 Task: Look for products in the category "Lotion" from Moon Valley Organics only.
Action: Mouse moved to (847, 288)
Screenshot: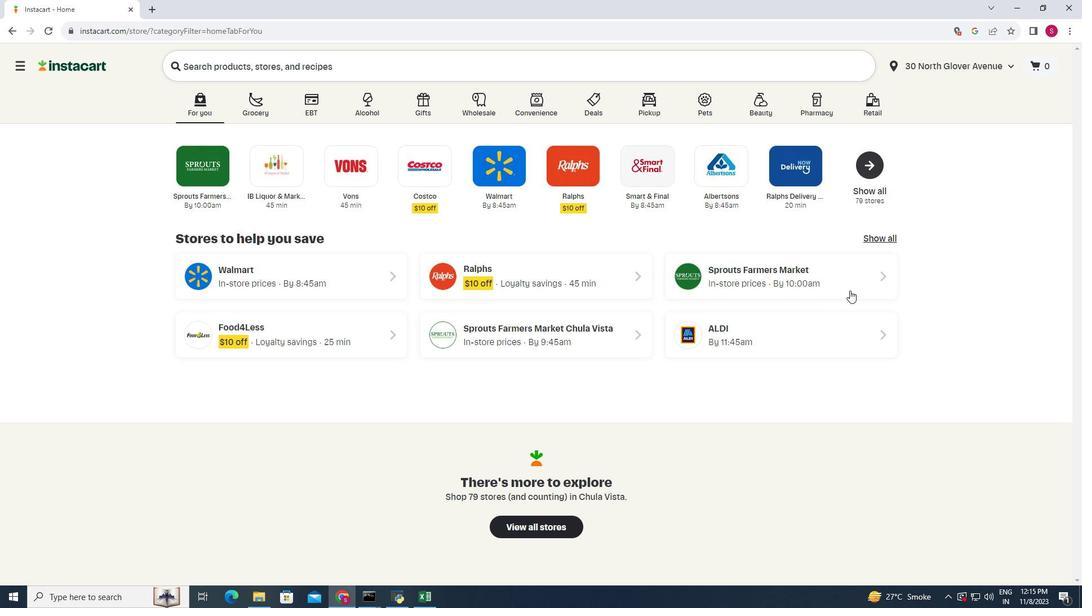 
Action: Mouse pressed left at (847, 288)
Screenshot: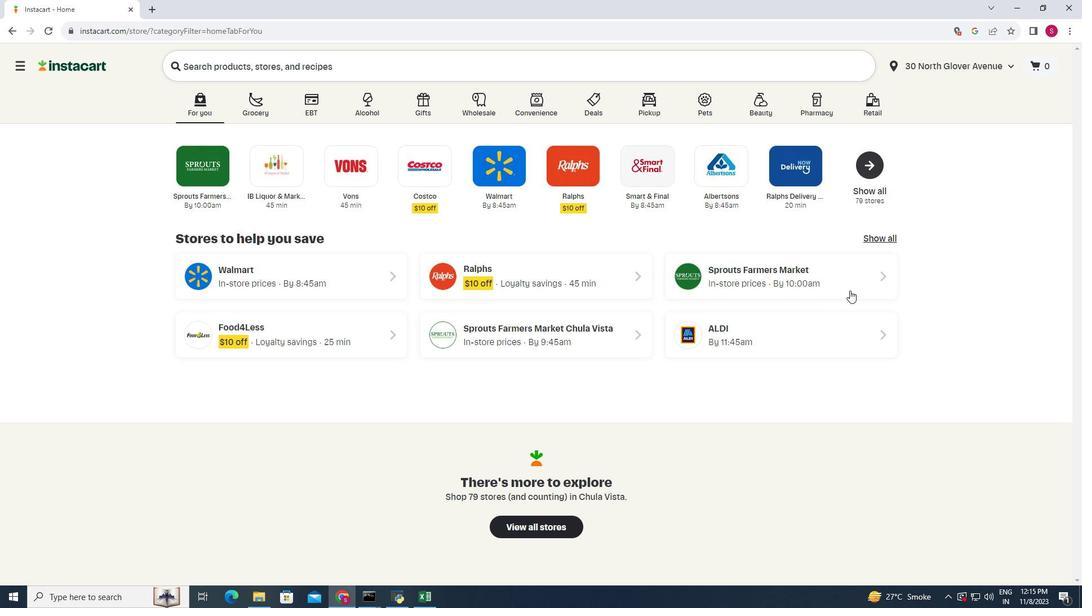 
Action: Mouse moved to (88, 454)
Screenshot: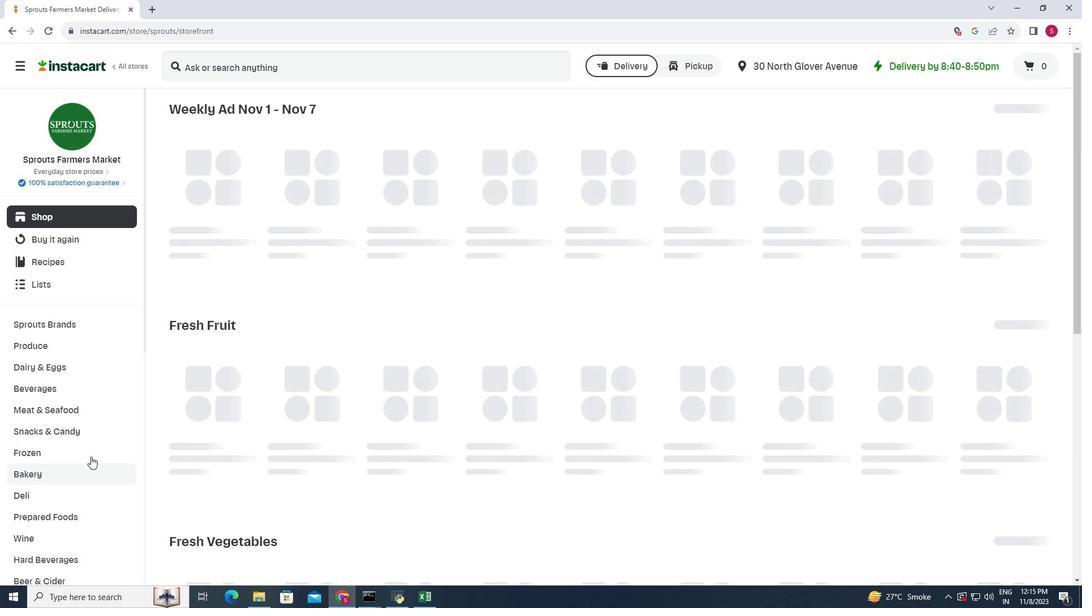 
Action: Mouse scrolled (88, 454) with delta (0, 0)
Screenshot: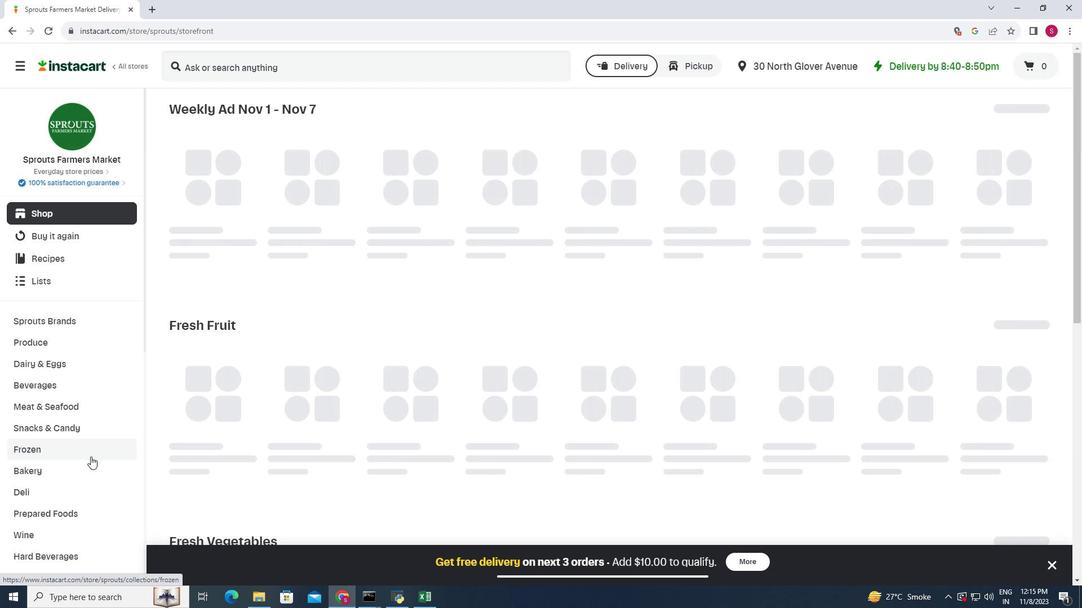 
Action: Mouse scrolled (88, 454) with delta (0, 0)
Screenshot: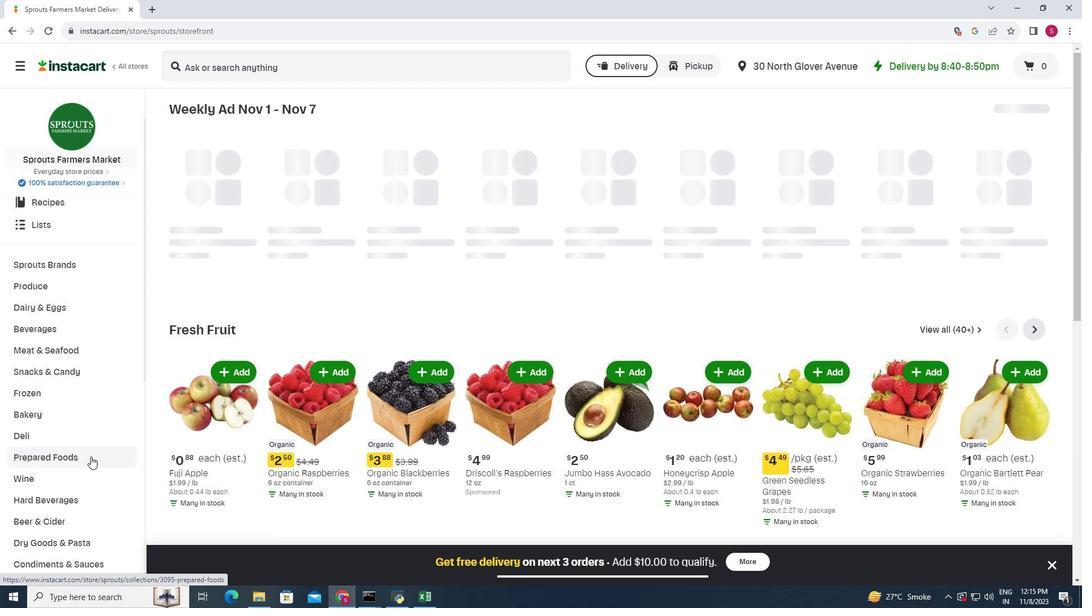 
Action: Mouse scrolled (88, 454) with delta (0, 0)
Screenshot: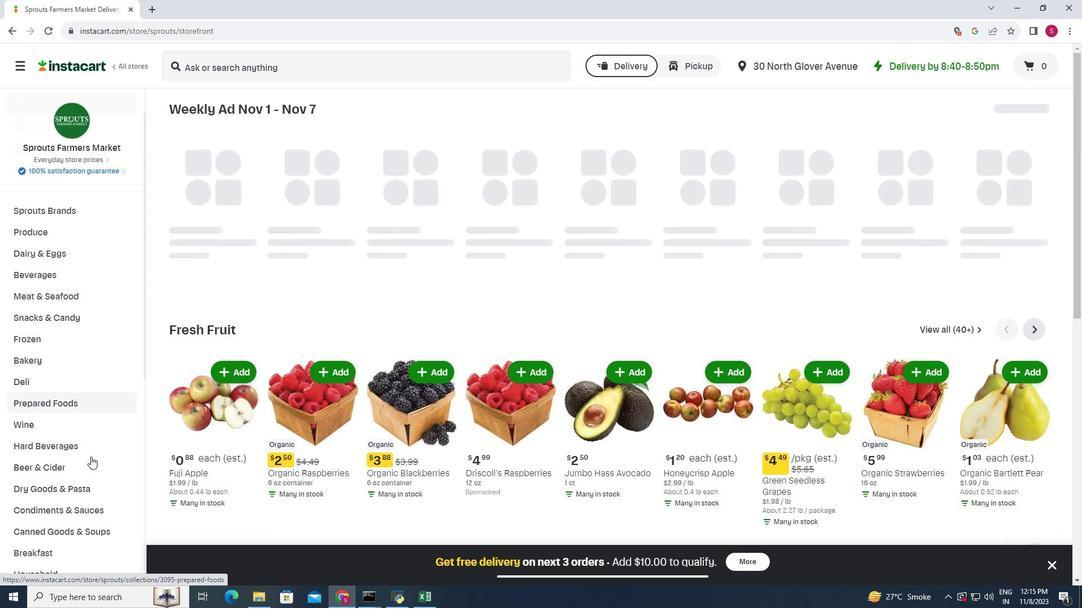 
Action: Mouse scrolled (88, 454) with delta (0, 0)
Screenshot: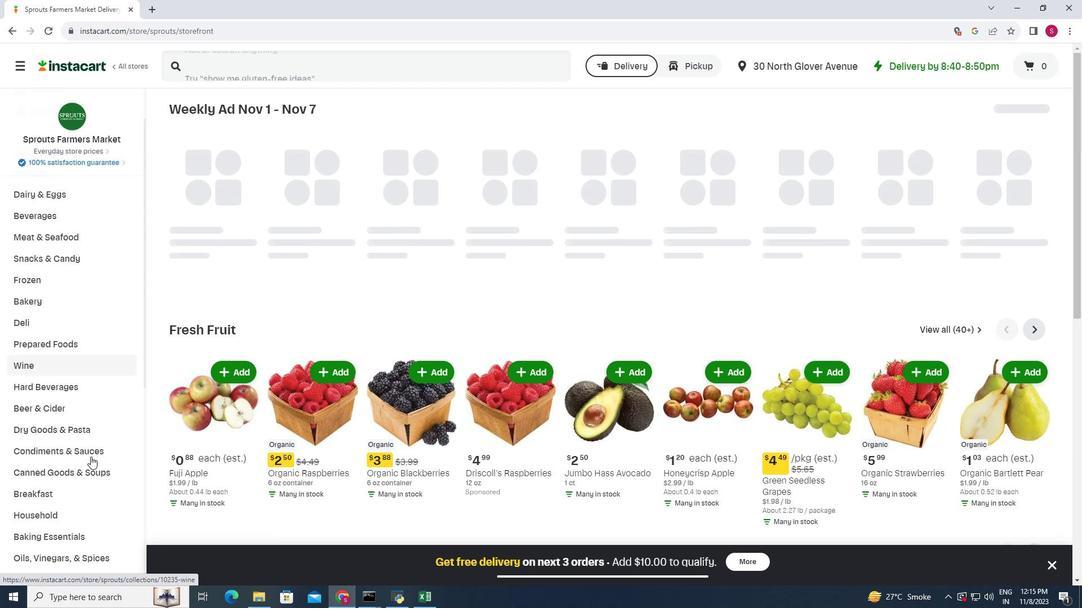 
Action: Mouse scrolled (88, 454) with delta (0, 0)
Screenshot: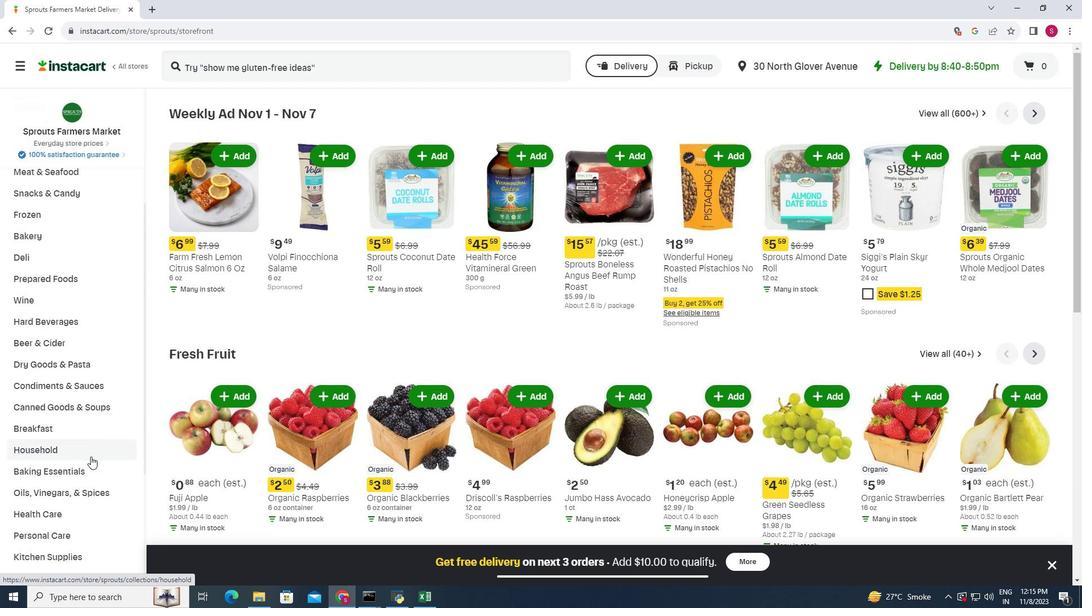 
Action: Mouse scrolled (88, 454) with delta (0, 0)
Screenshot: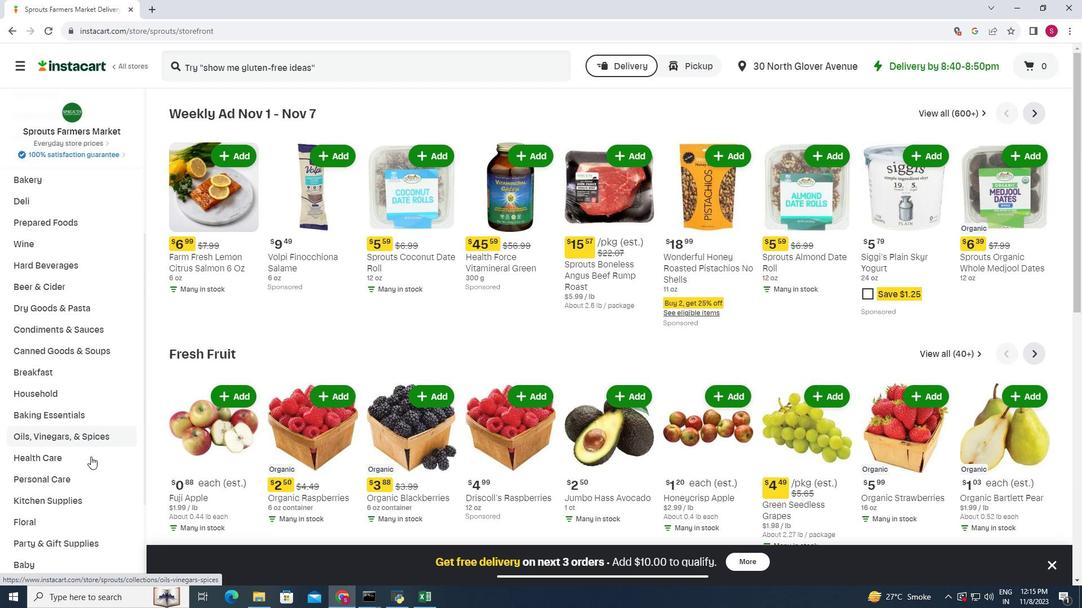 
Action: Mouse moved to (65, 425)
Screenshot: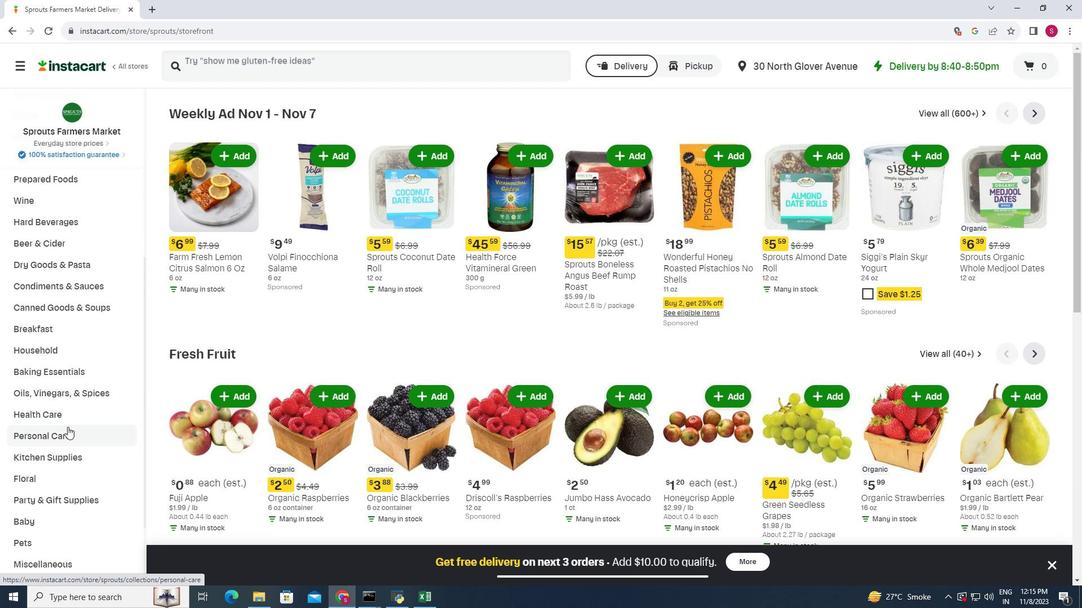 
Action: Mouse pressed left at (65, 425)
Screenshot: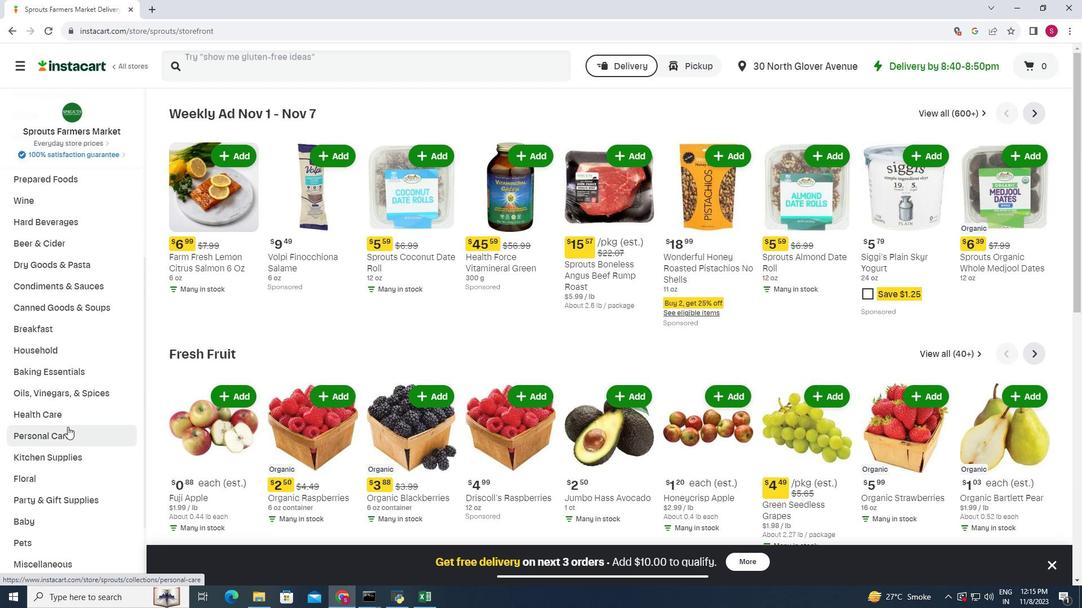
Action: Mouse moved to (288, 138)
Screenshot: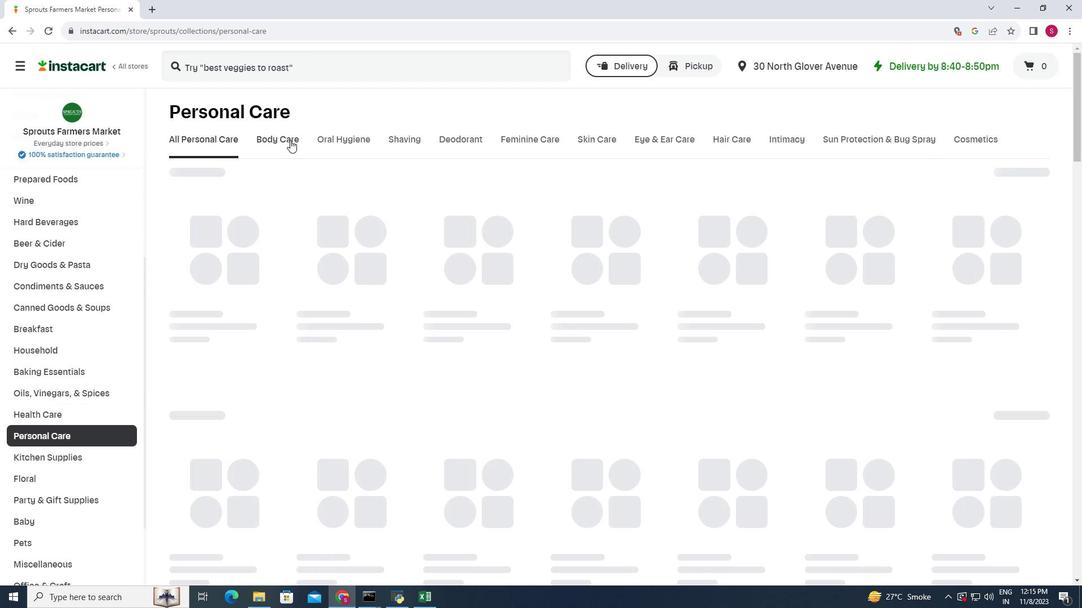 
Action: Mouse pressed left at (288, 138)
Screenshot: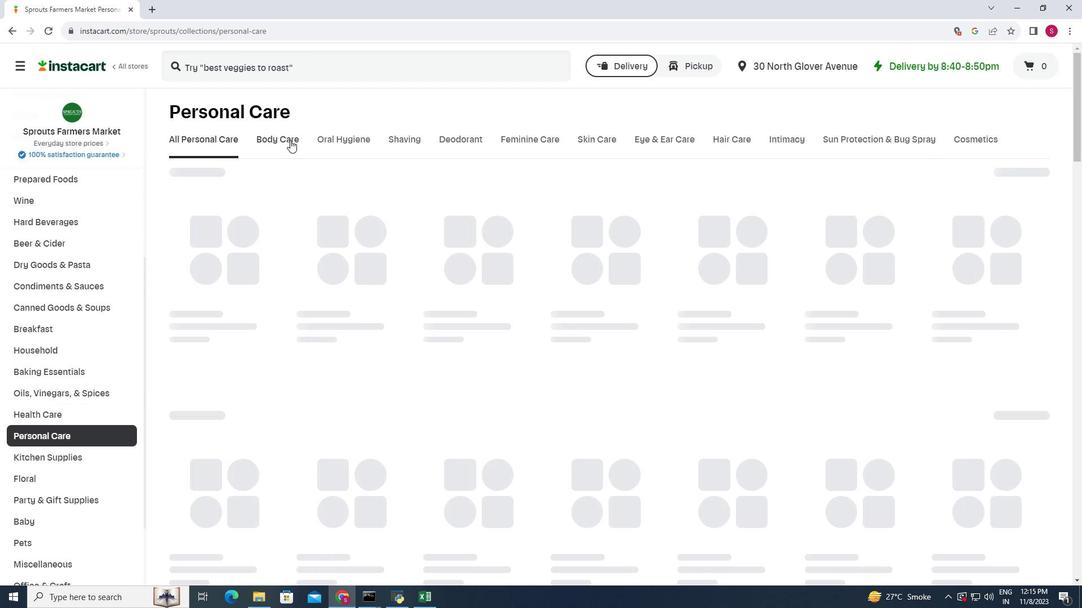 
Action: Mouse moved to (458, 189)
Screenshot: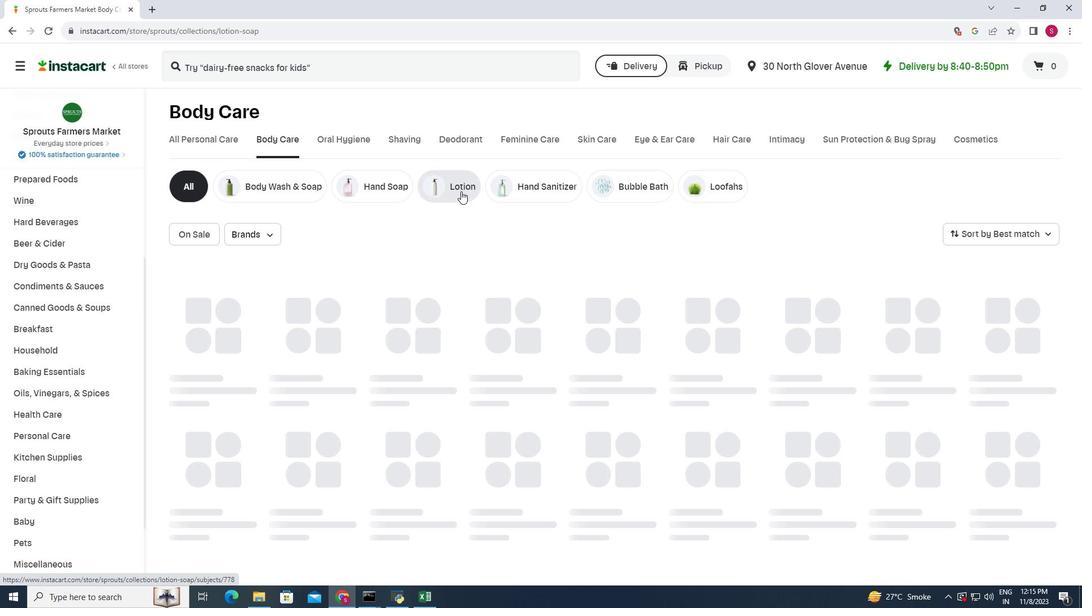 
Action: Mouse pressed left at (458, 189)
Screenshot: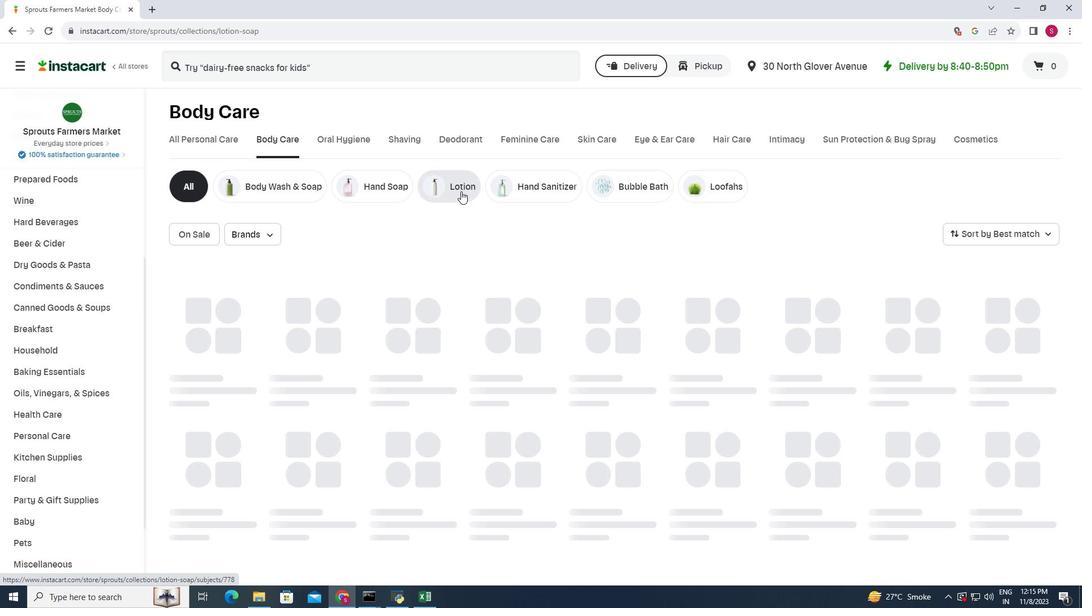 
Action: Mouse moved to (271, 226)
Screenshot: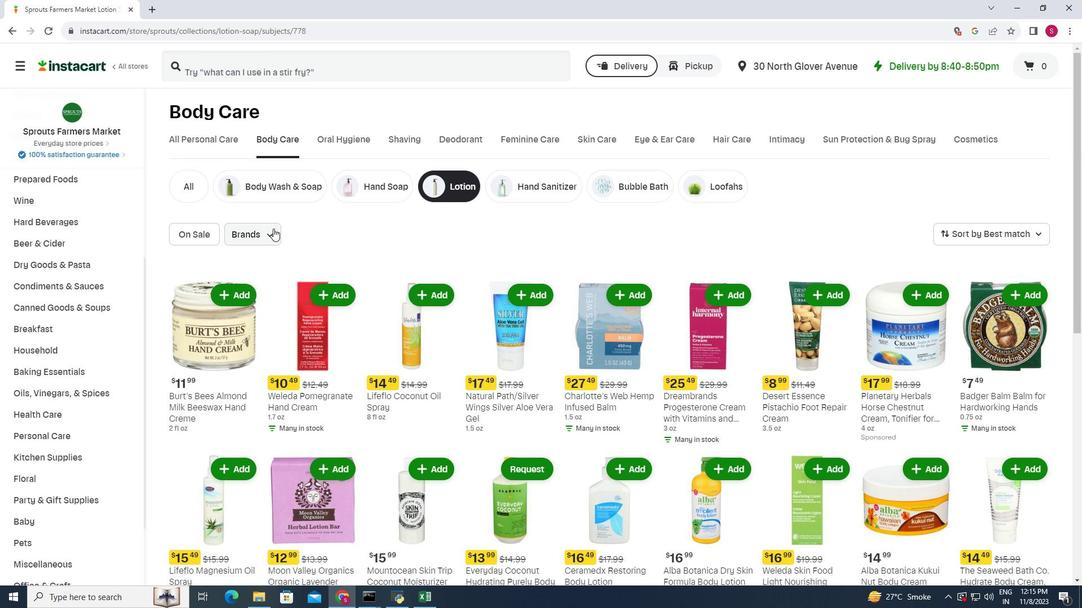 
Action: Mouse pressed left at (271, 226)
Screenshot: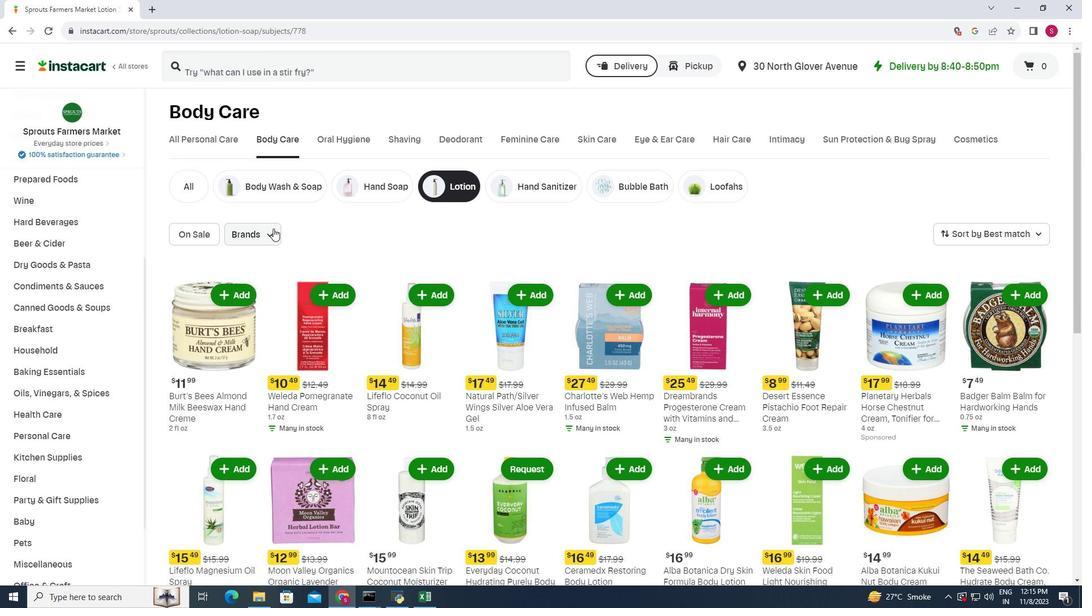 
Action: Mouse moved to (289, 279)
Screenshot: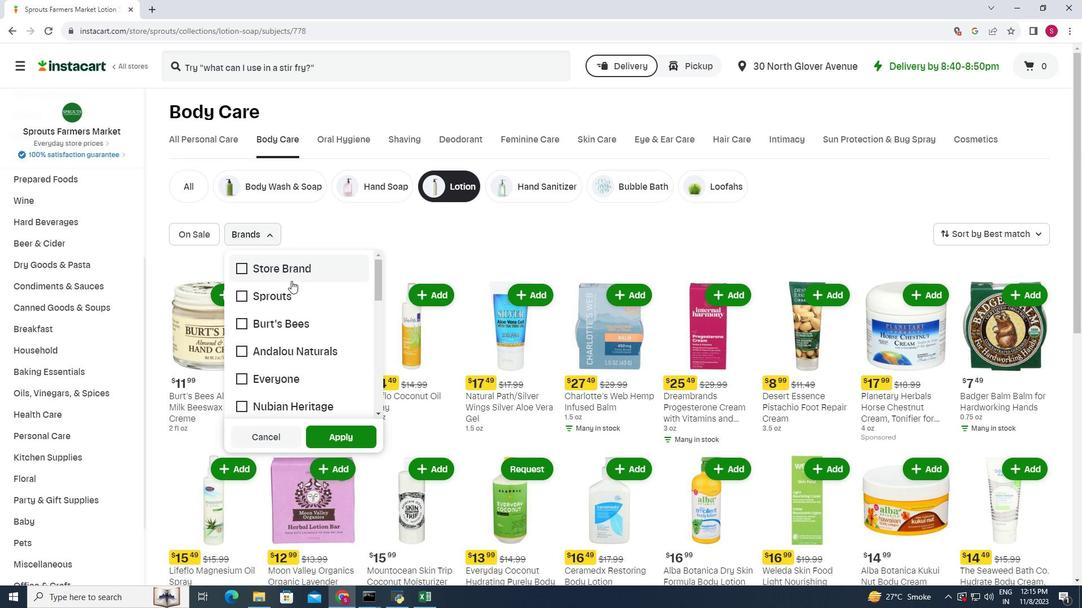 
Action: Mouse scrolled (289, 278) with delta (0, 0)
Screenshot: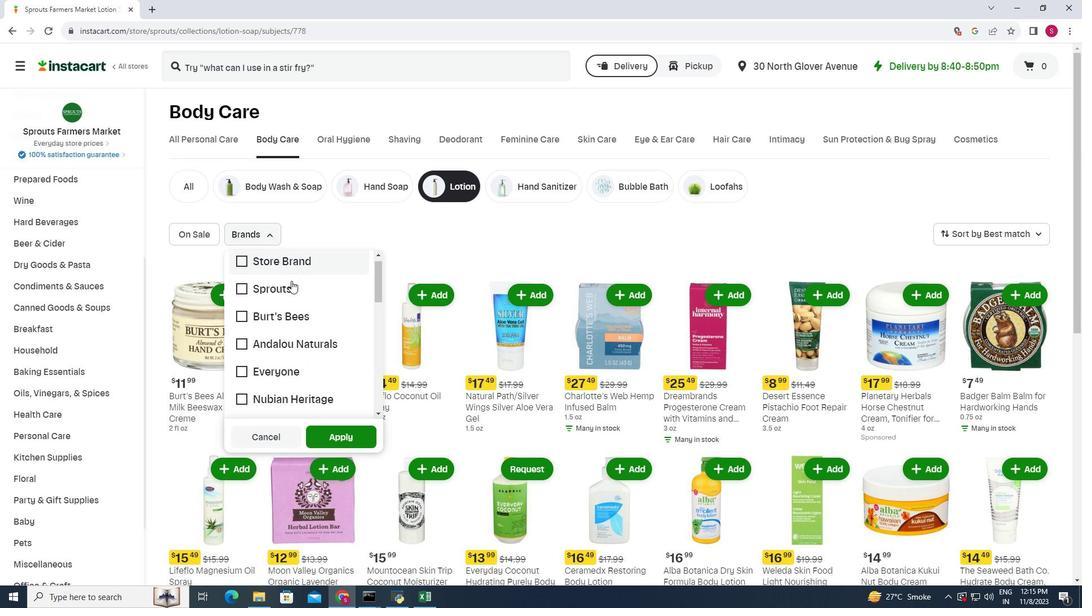 
Action: Mouse moved to (297, 280)
Screenshot: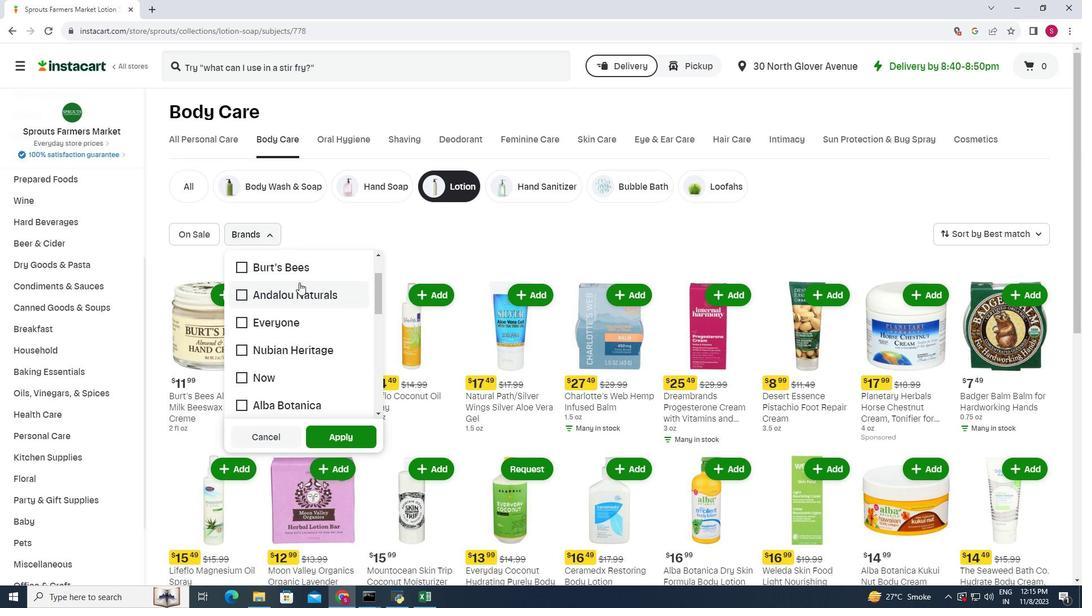
Action: Mouse scrolled (297, 280) with delta (0, 0)
Screenshot: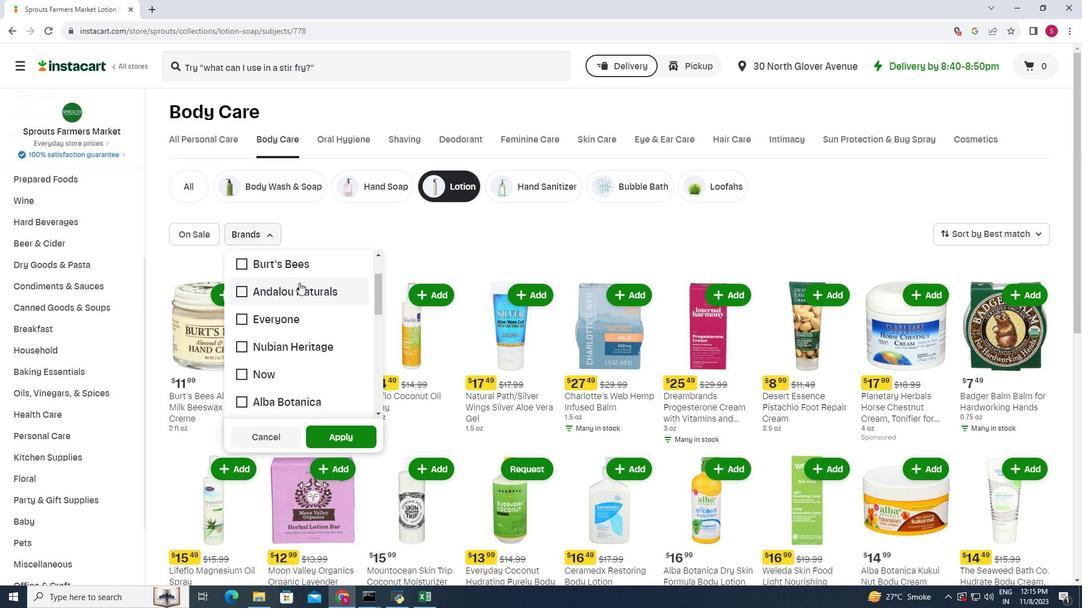 
Action: Mouse scrolled (297, 280) with delta (0, 0)
Screenshot: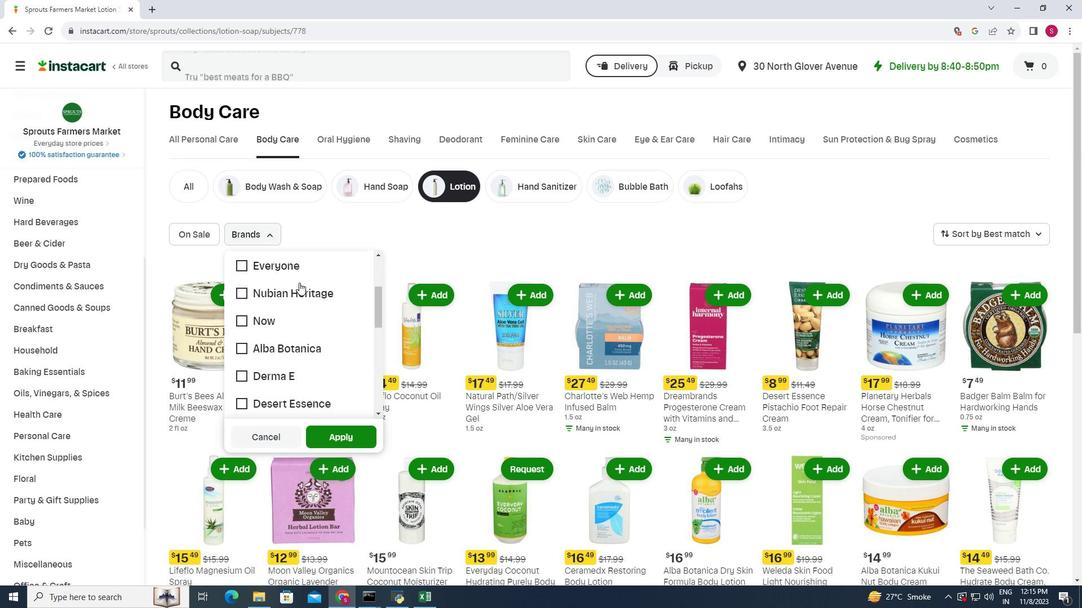 
Action: Mouse moved to (298, 280)
Screenshot: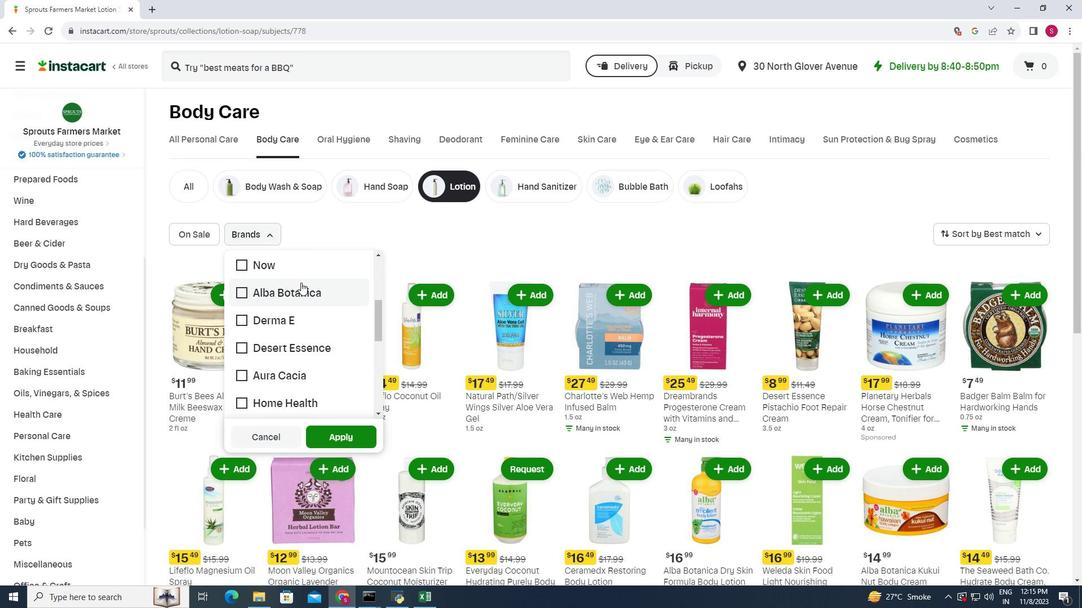
Action: Mouse scrolled (298, 280) with delta (0, 0)
Screenshot: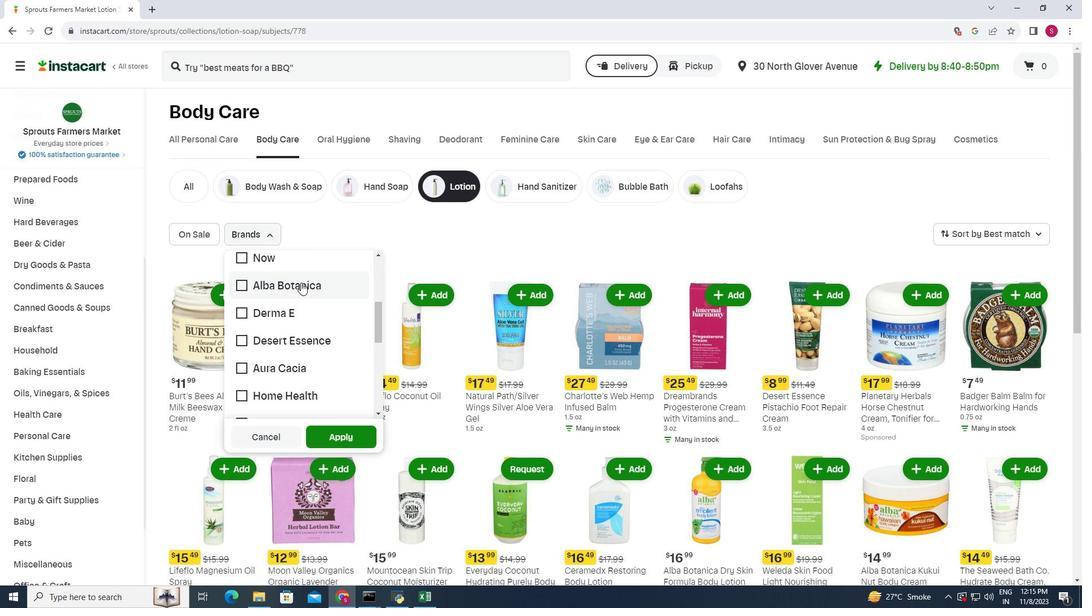 
Action: Mouse scrolled (298, 280) with delta (0, 0)
Screenshot: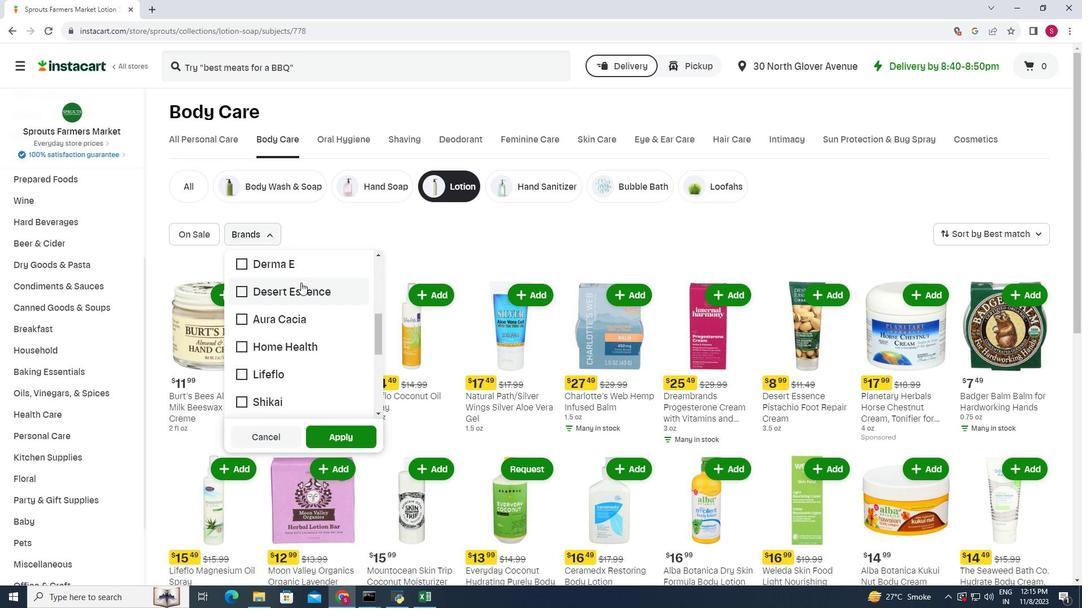 
Action: Mouse scrolled (298, 280) with delta (0, 0)
Screenshot: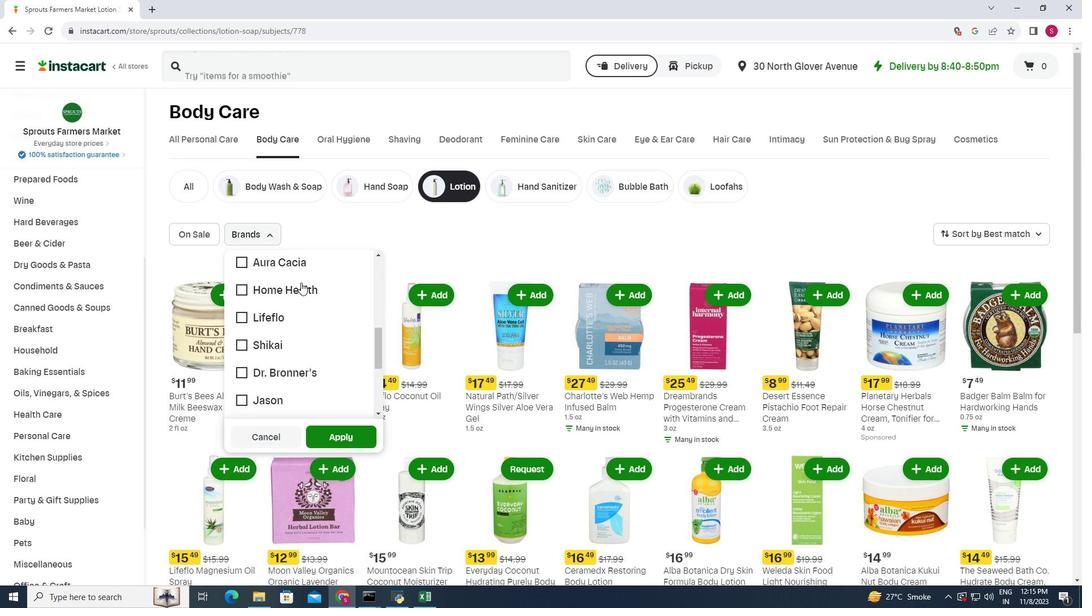 
Action: Mouse scrolled (298, 280) with delta (0, 0)
Screenshot: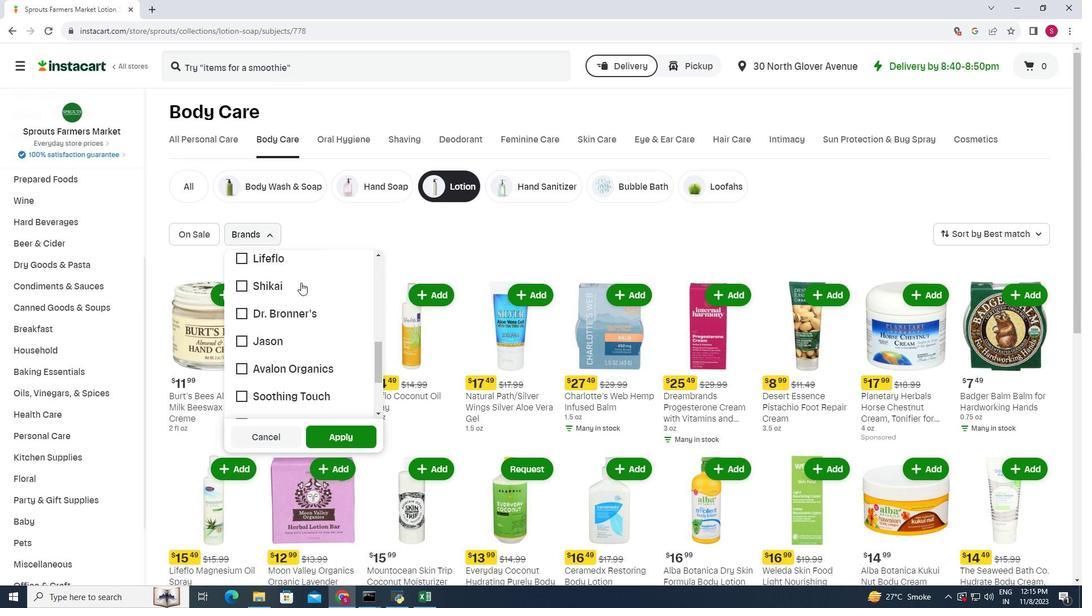 
Action: Mouse scrolled (298, 280) with delta (0, 0)
Screenshot: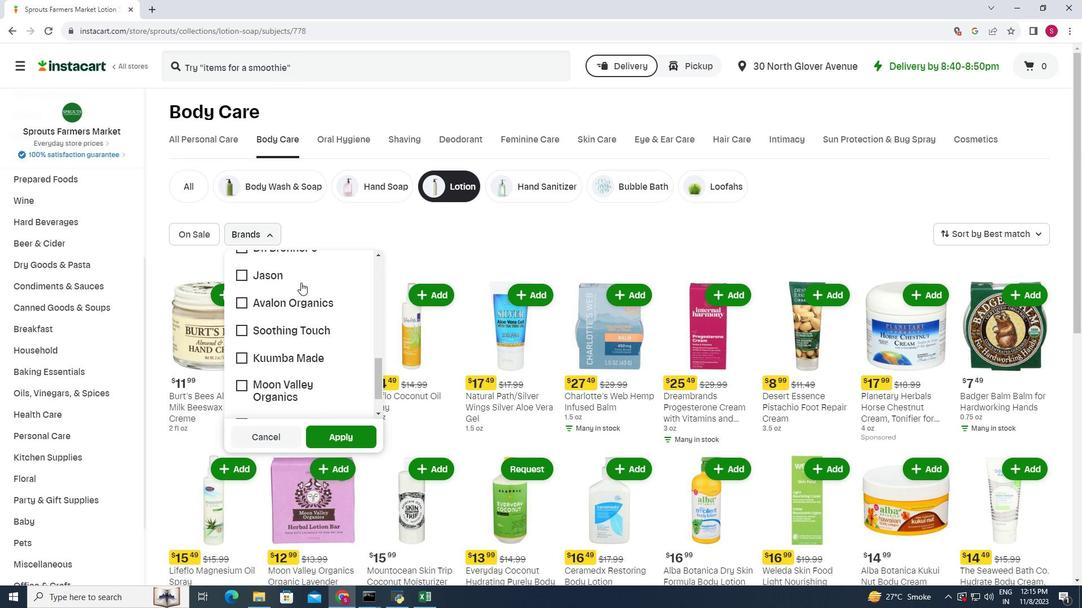 
Action: Mouse moved to (301, 335)
Screenshot: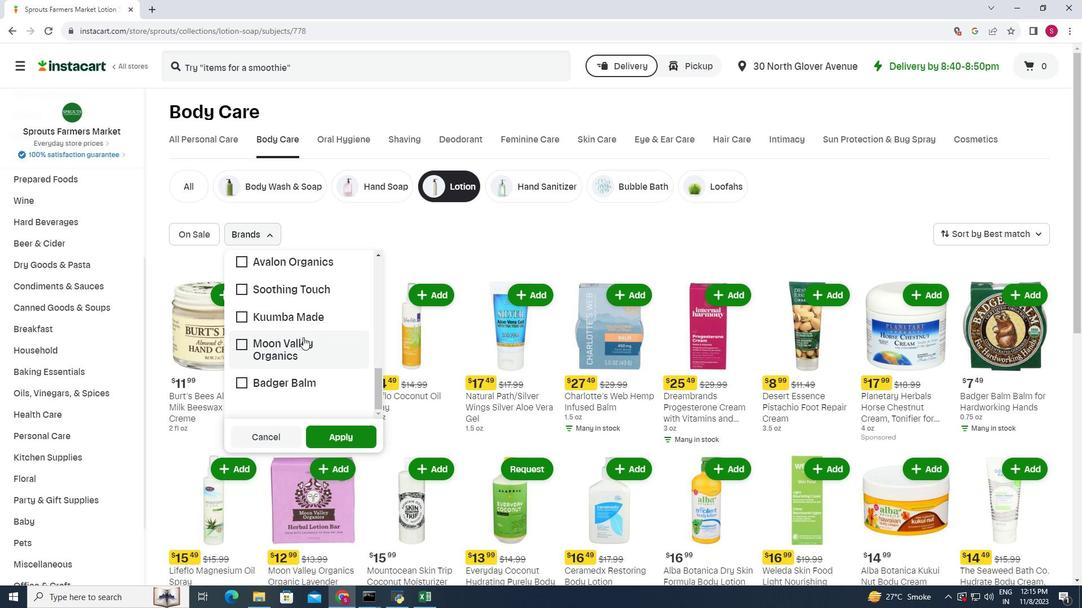 
Action: Mouse pressed left at (301, 335)
Screenshot: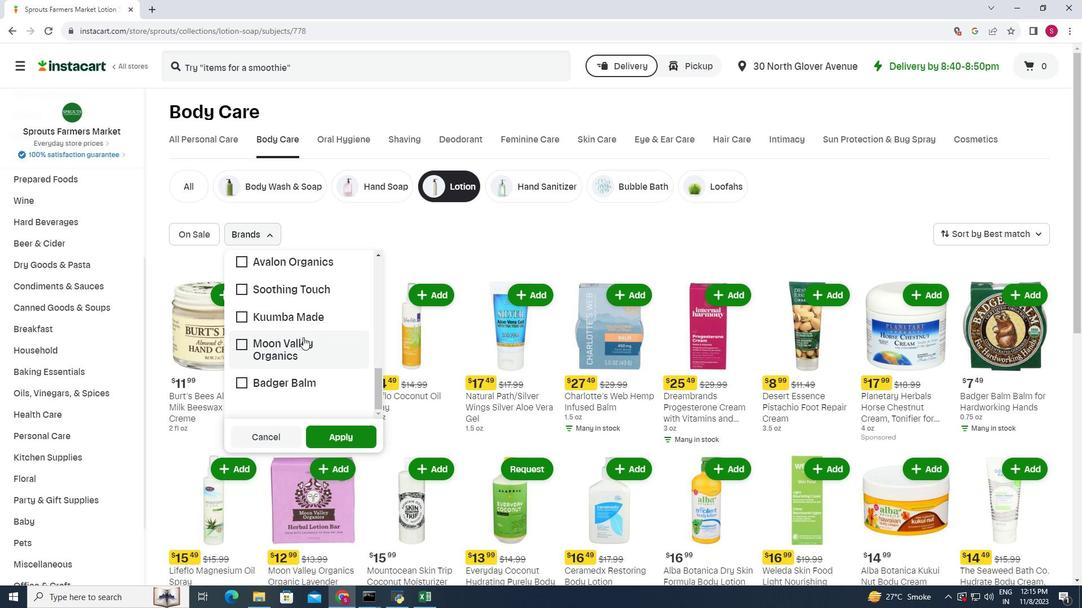 
Action: Mouse moved to (326, 434)
Screenshot: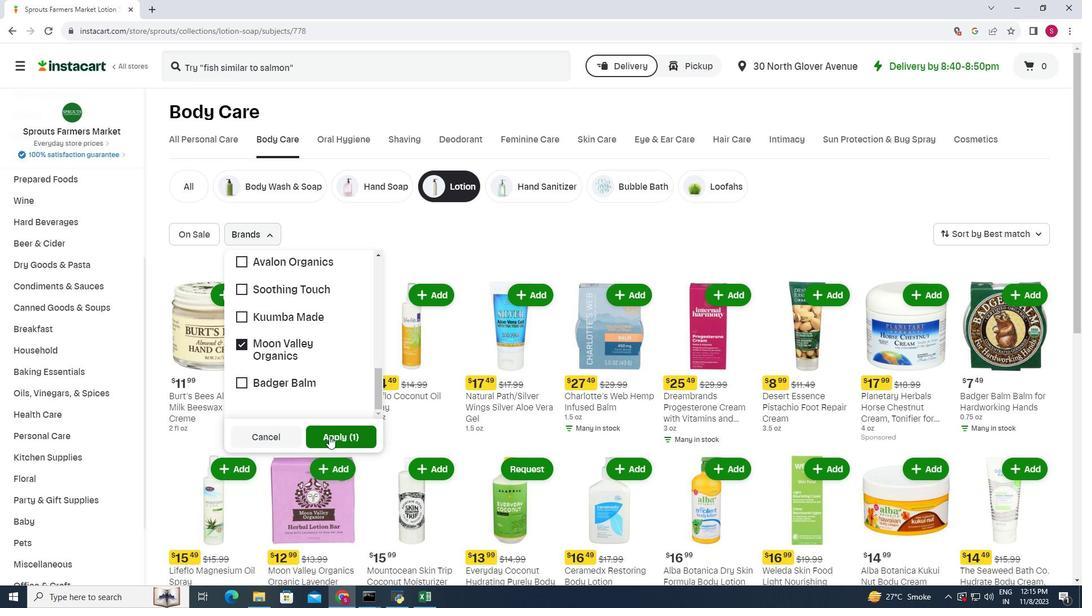 
Action: Mouse pressed left at (326, 434)
Screenshot: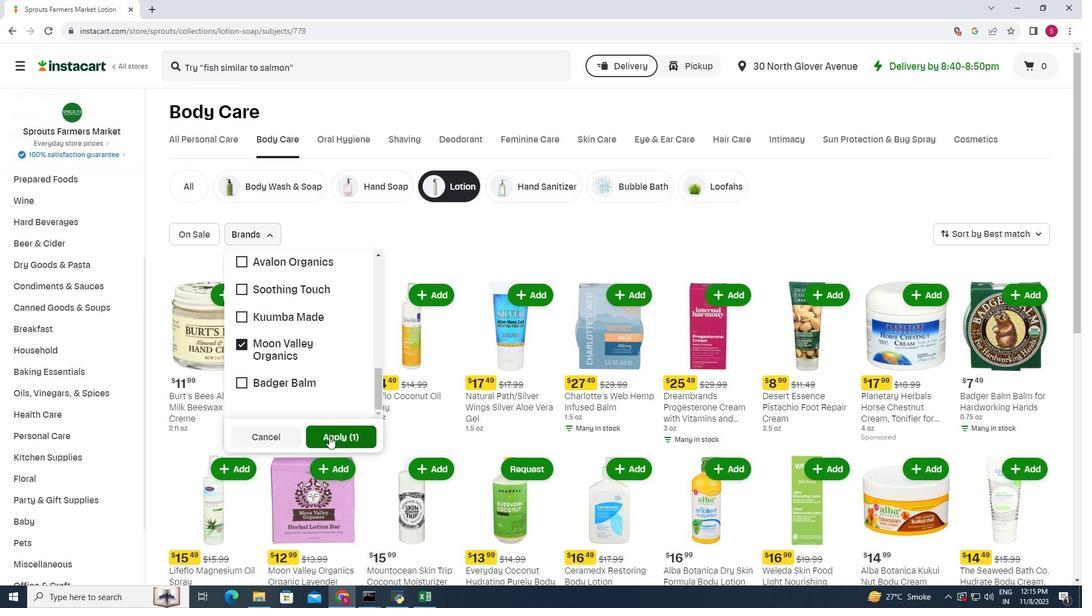 
Action: Mouse moved to (510, 346)
Screenshot: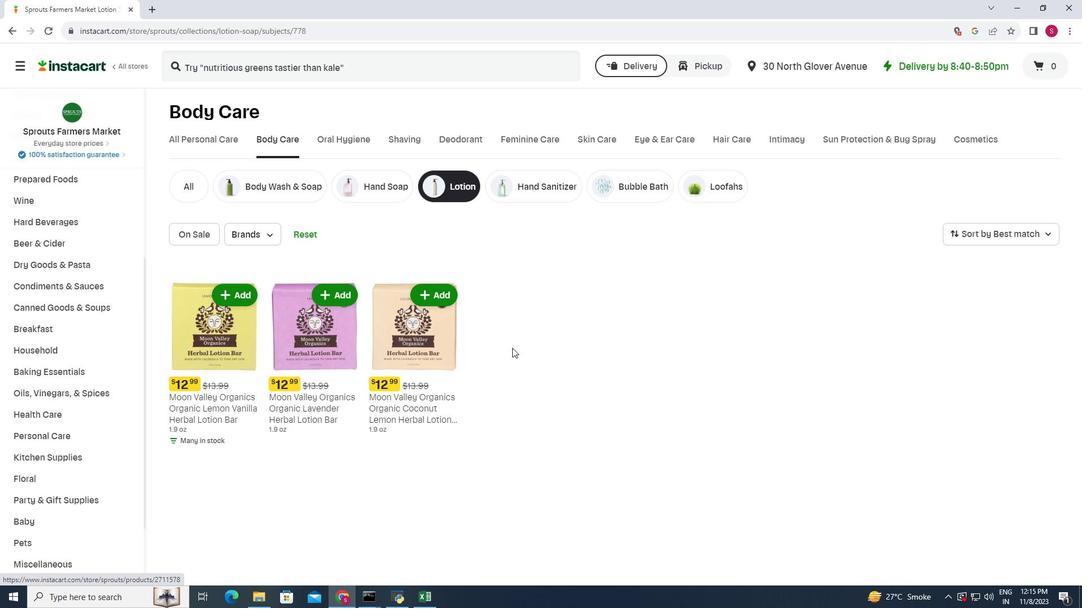 
